 Task: Enable a logarithmic scale for the chart.
Action: Mouse moved to (189, 369)
Screenshot: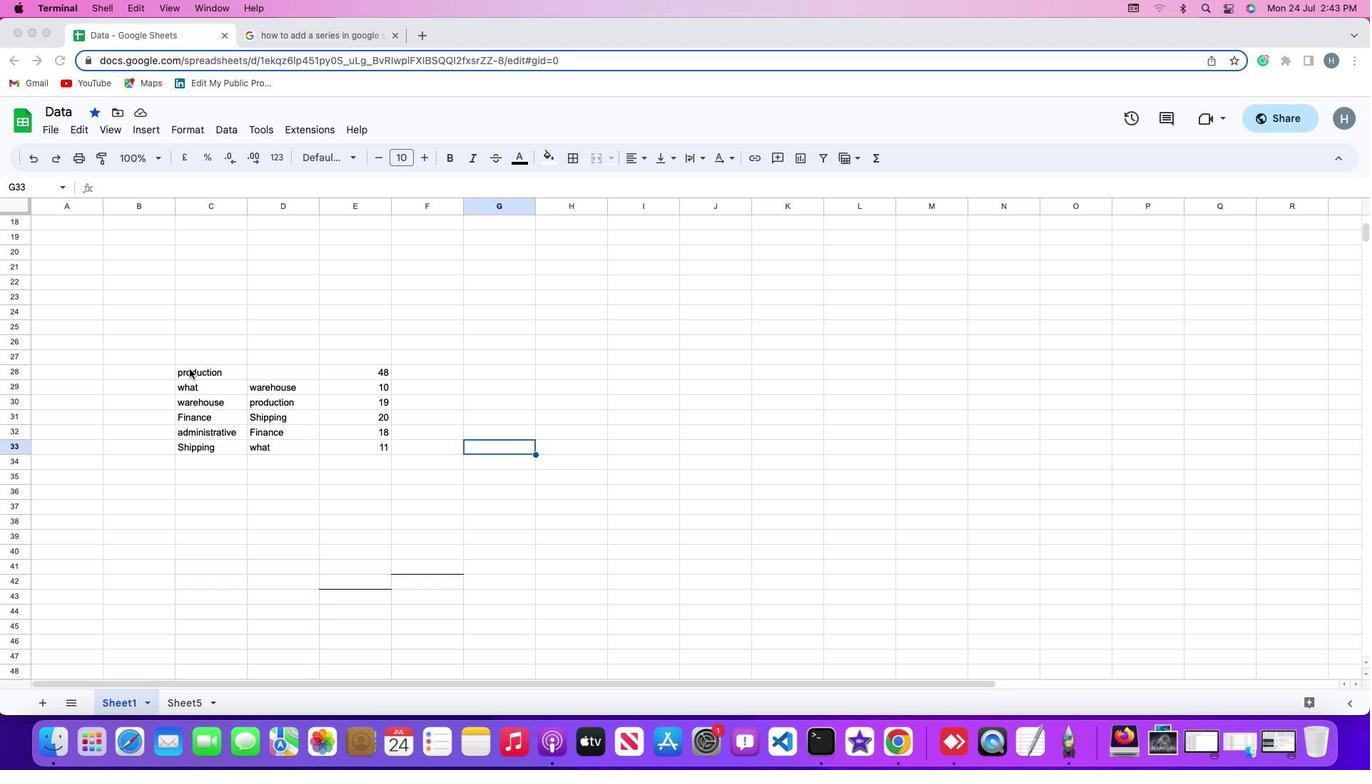 
Action: Mouse pressed left at (189, 369)
Screenshot: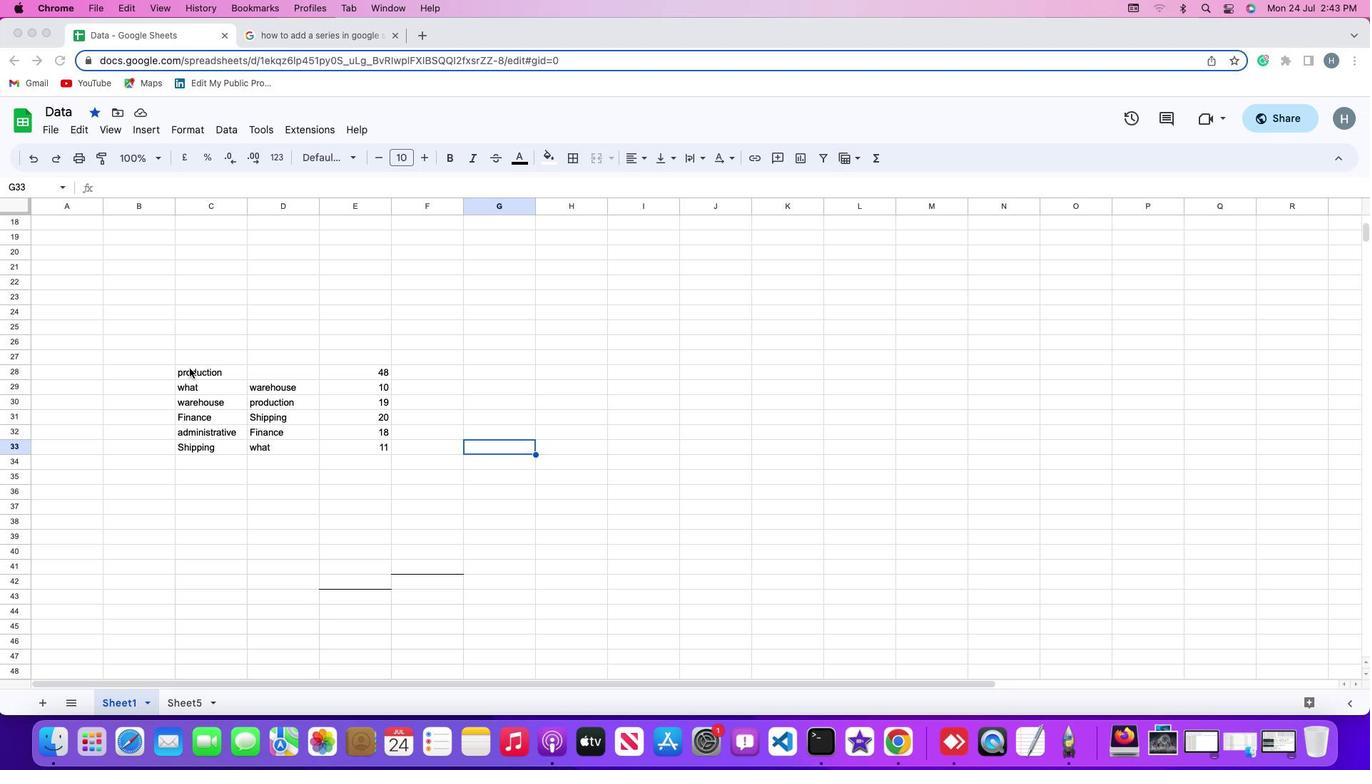 
Action: Mouse pressed left at (189, 369)
Screenshot: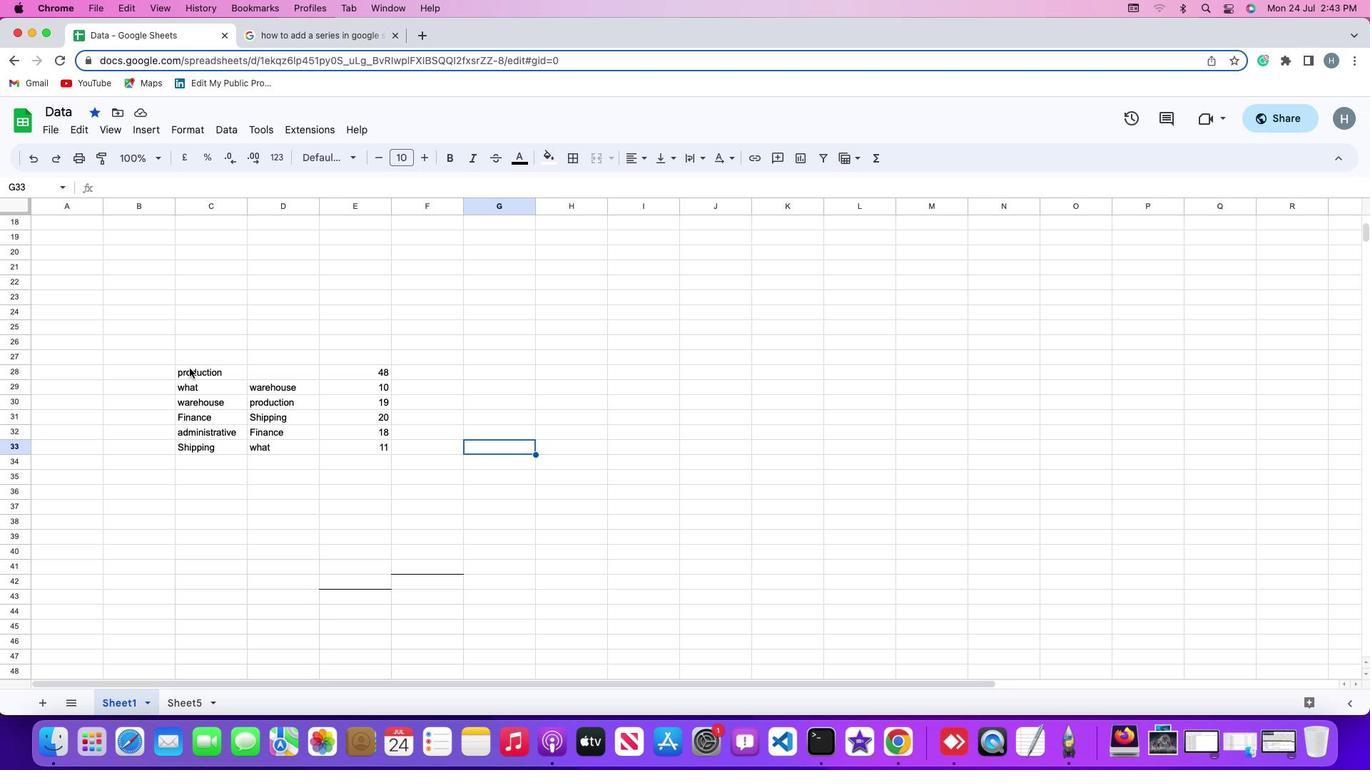 
Action: Mouse moved to (147, 122)
Screenshot: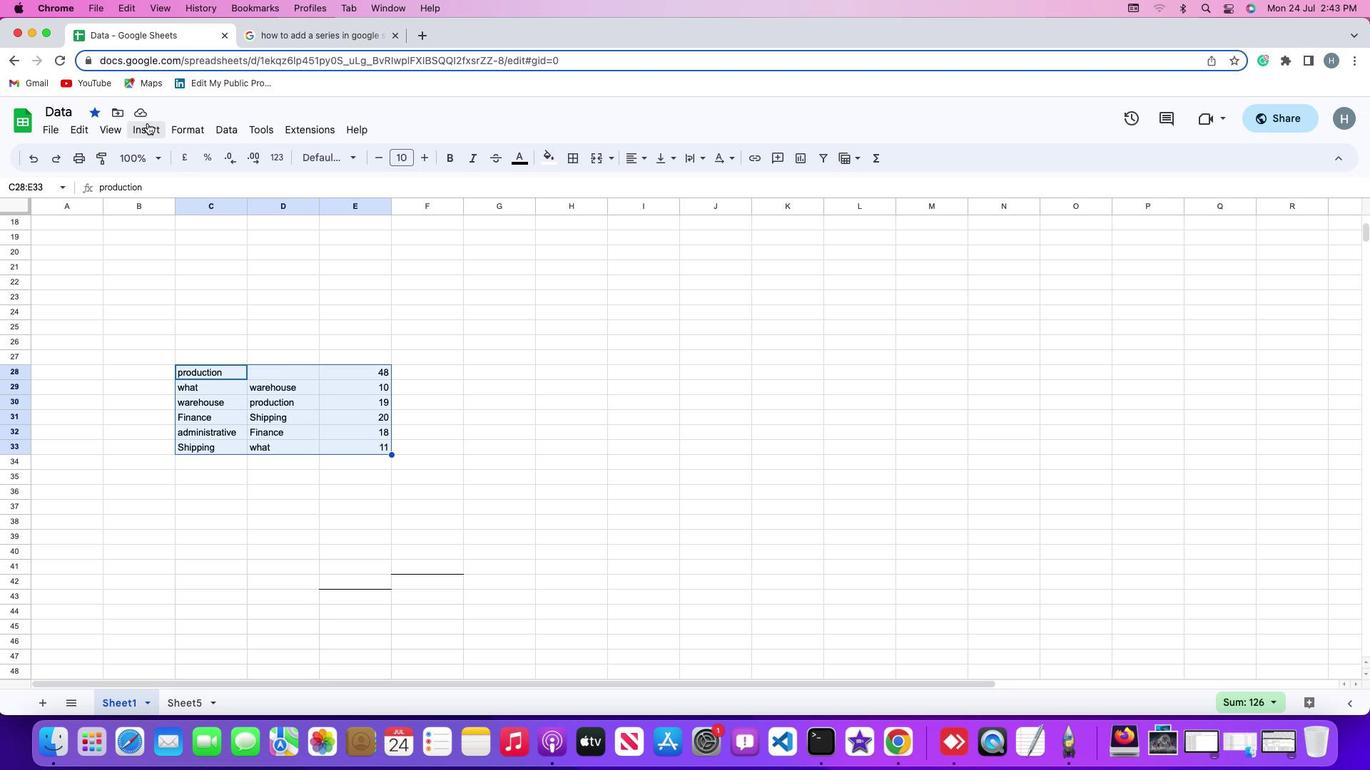 
Action: Mouse pressed left at (147, 122)
Screenshot: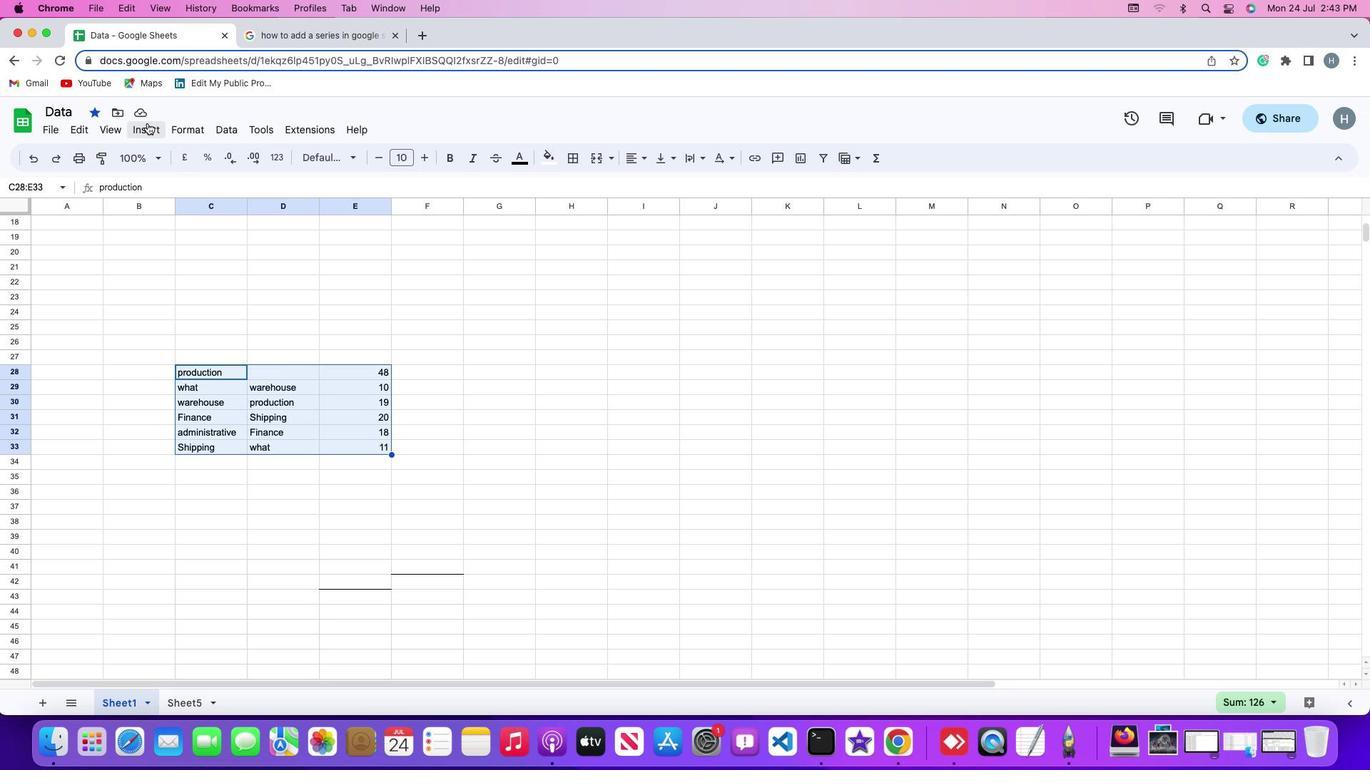 
Action: Mouse moved to (187, 254)
Screenshot: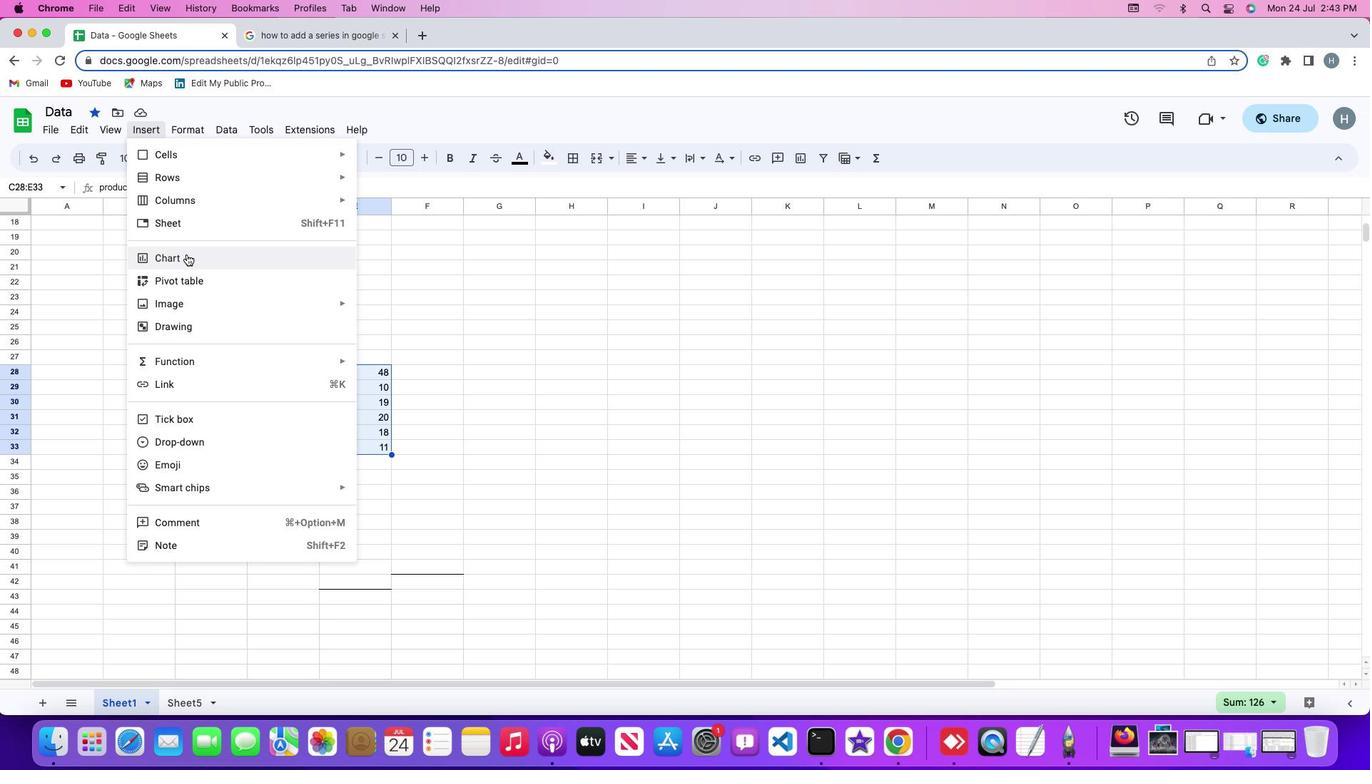 
Action: Mouse pressed left at (187, 254)
Screenshot: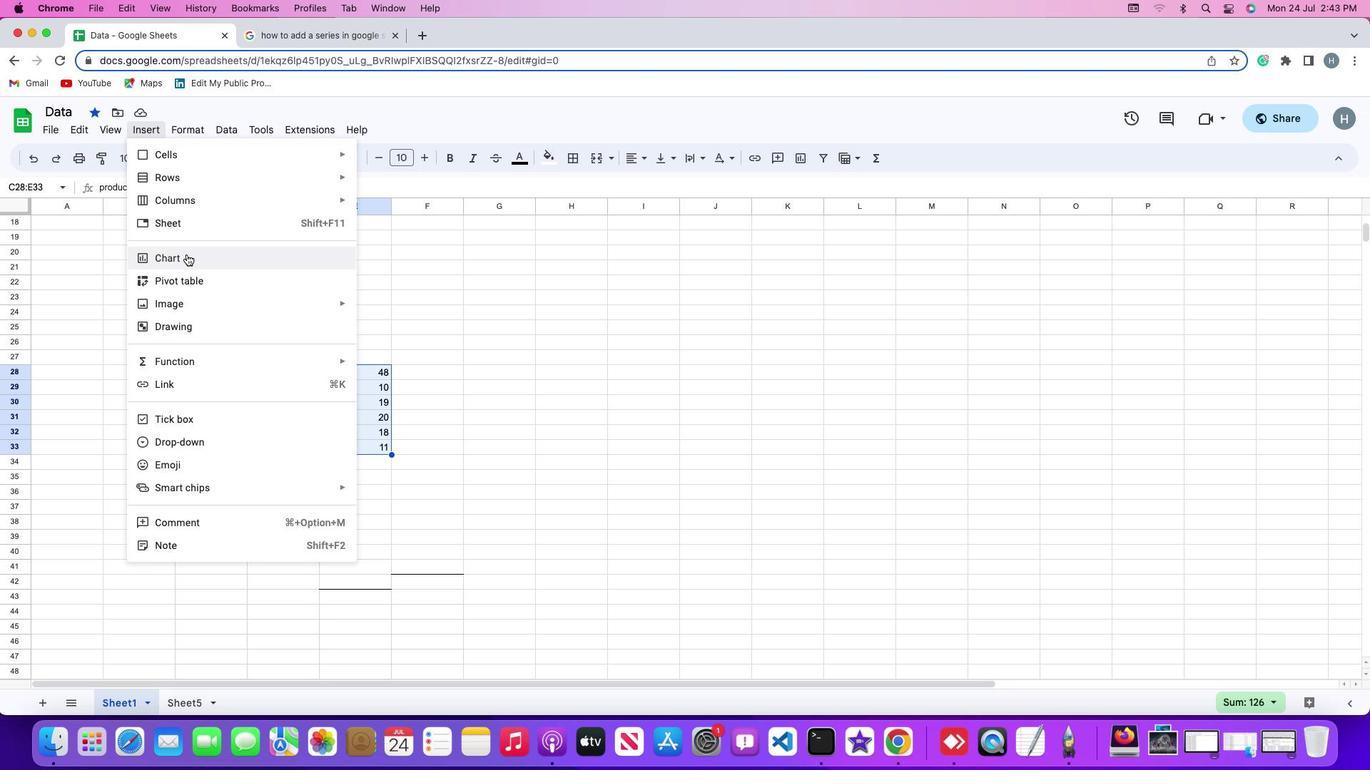 
Action: Mouse moved to (1292, 198)
Screenshot: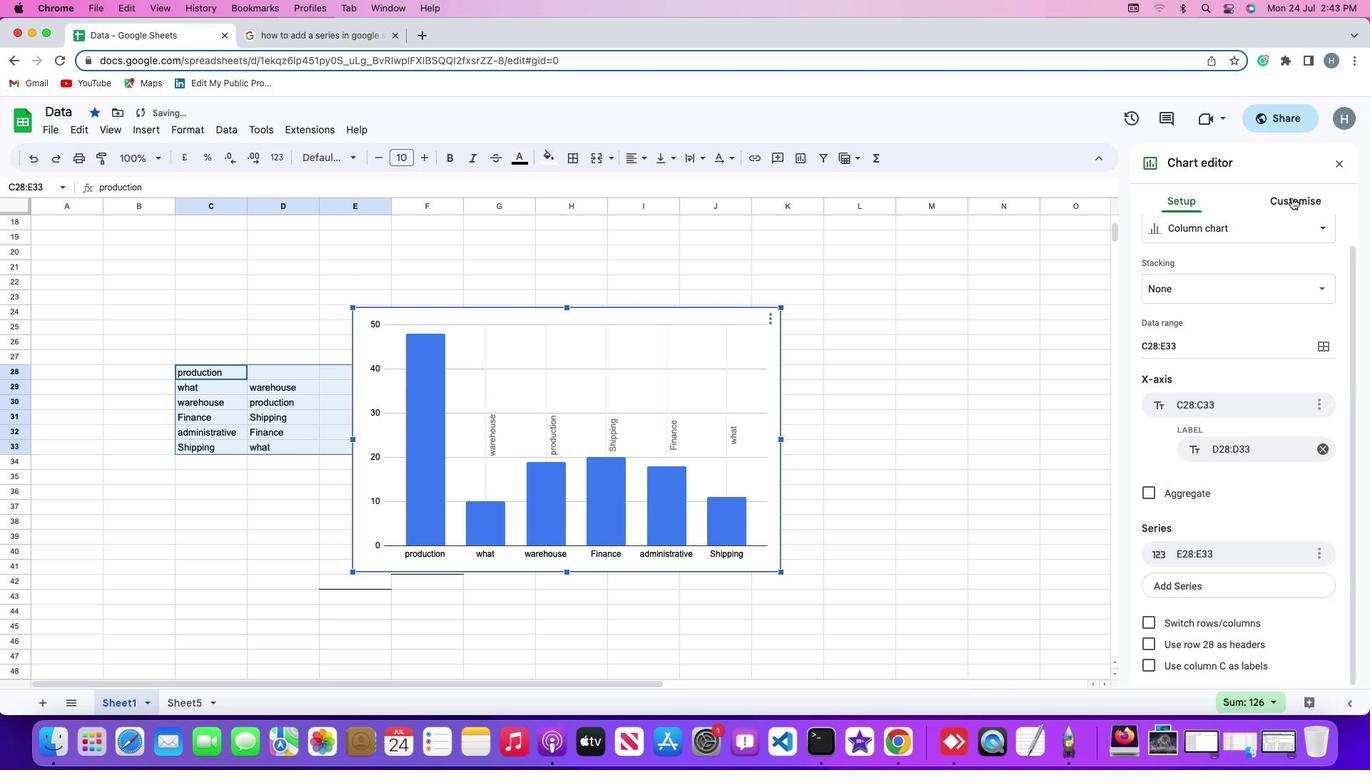 
Action: Mouse pressed left at (1292, 198)
Screenshot: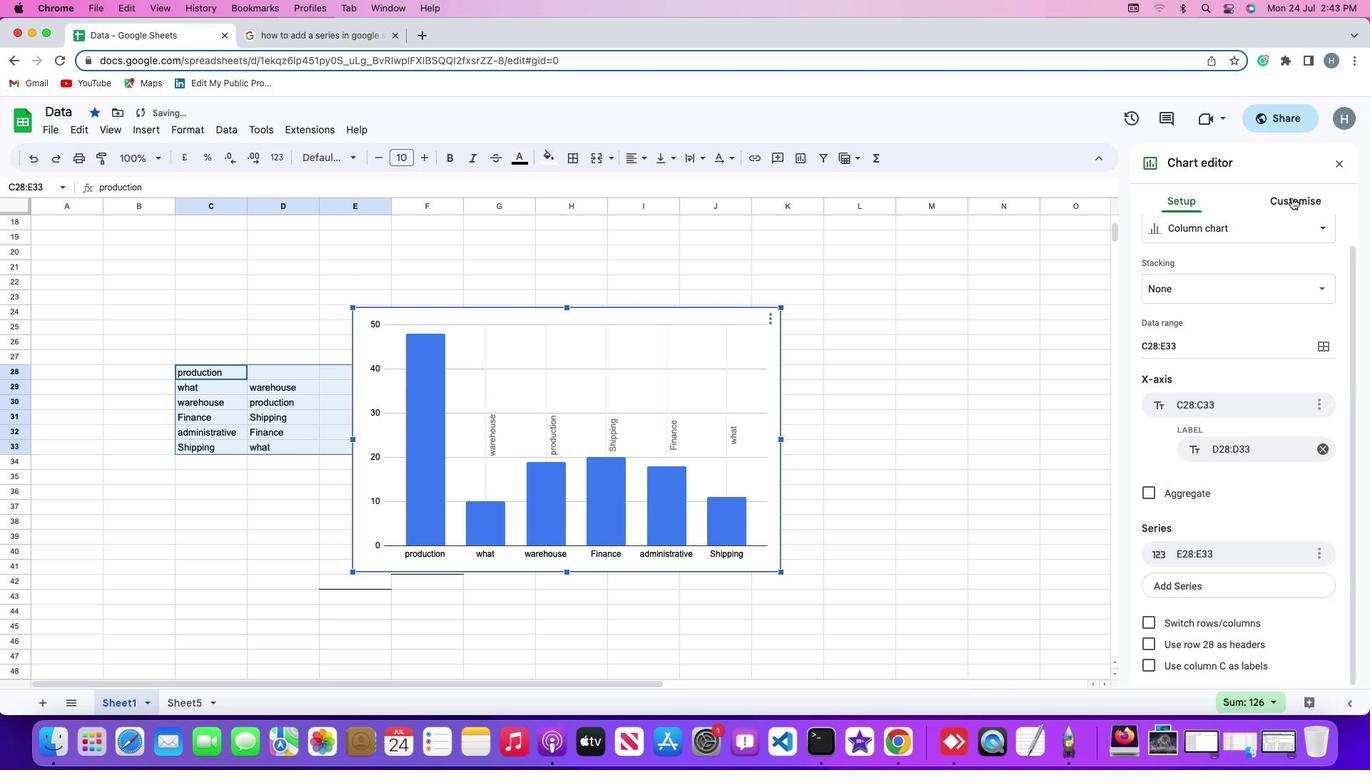 
Action: Mouse moved to (1194, 453)
Screenshot: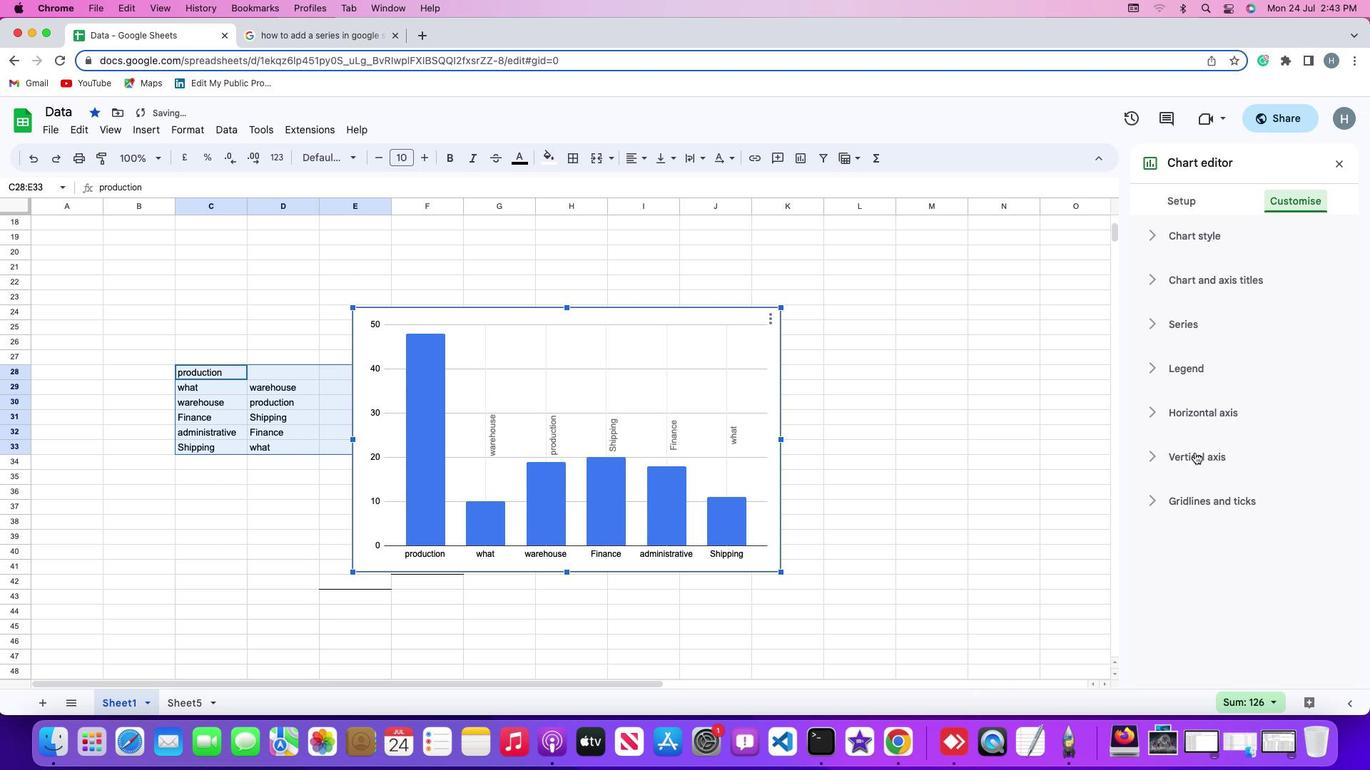
Action: Mouse pressed left at (1194, 453)
Screenshot: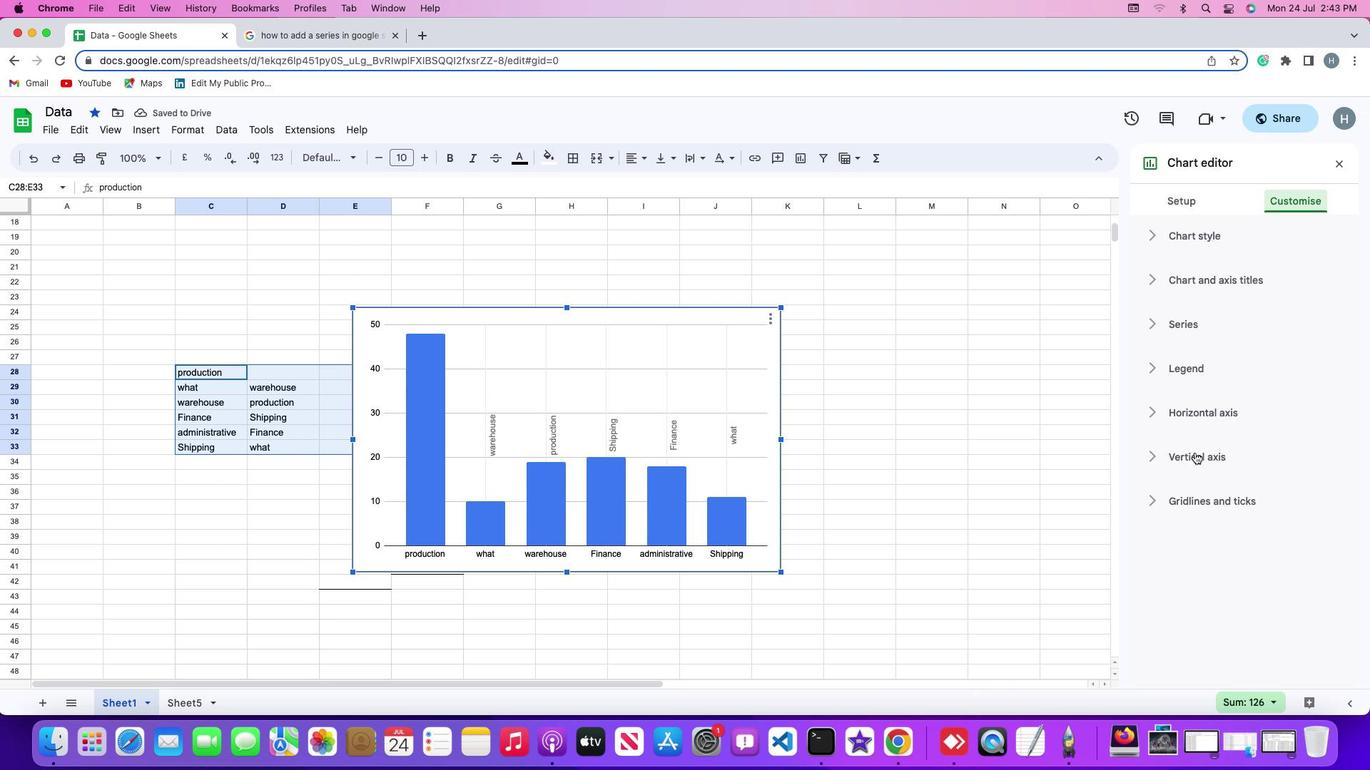 
Action: Mouse moved to (1195, 582)
Screenshot: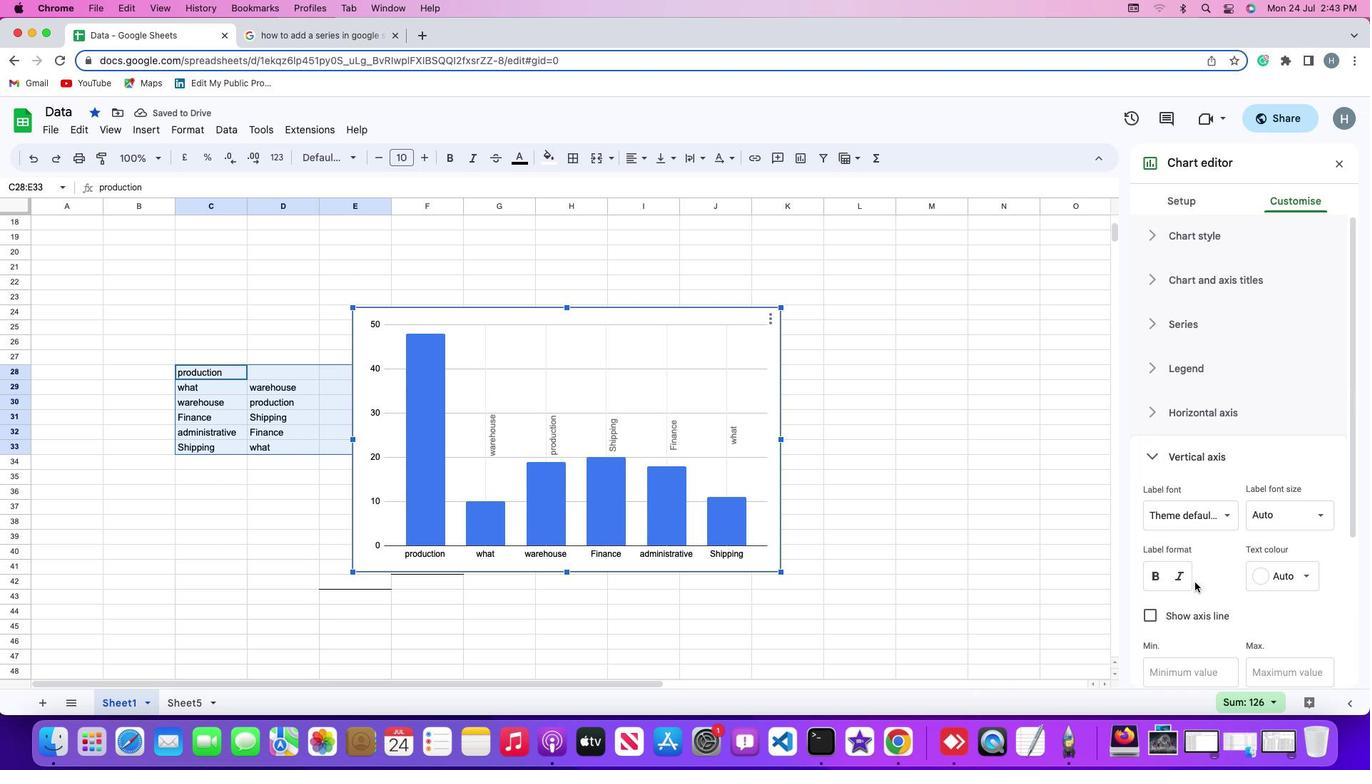 
Action: Mouse scrolled (1195, 582) with delta (0, 0)
Screenshot: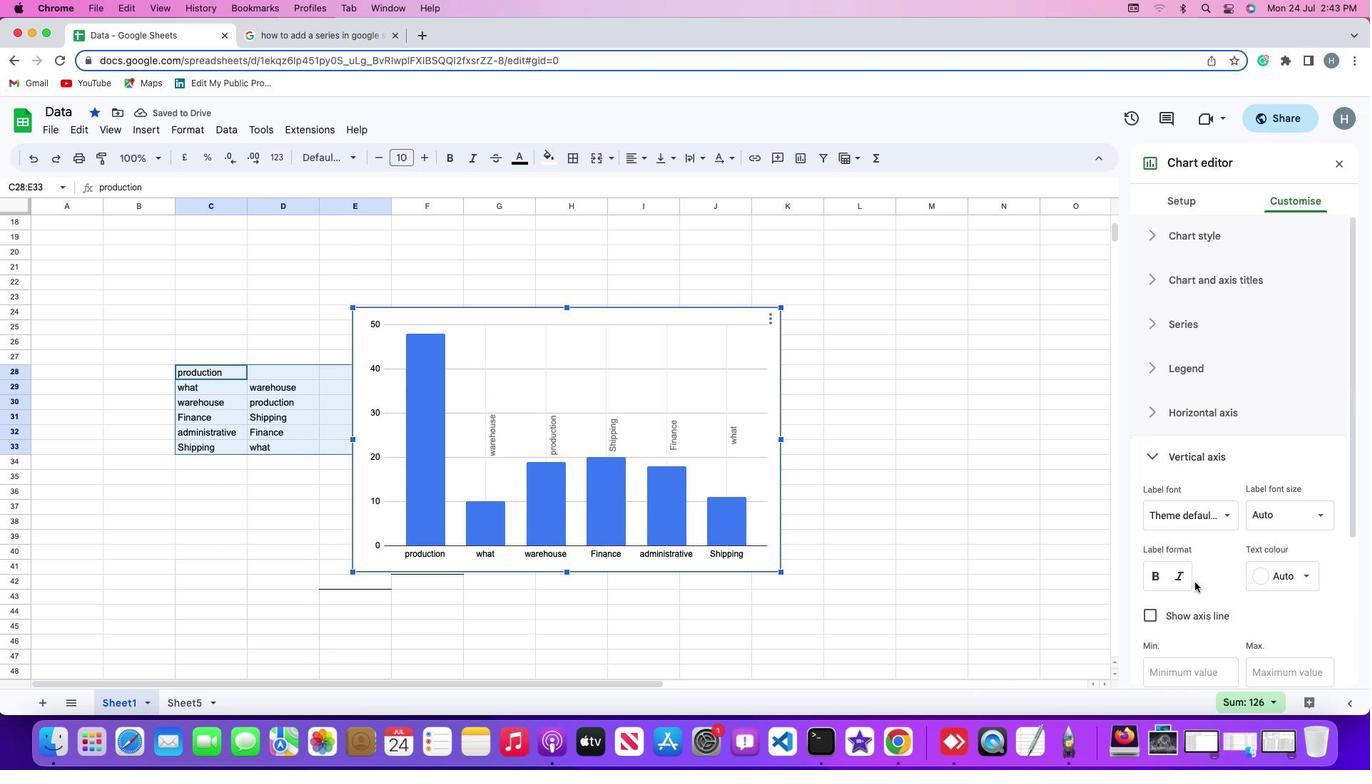 
Action: Mouse scrolled (1195, 582) with delta (0, 0)
Screenshot: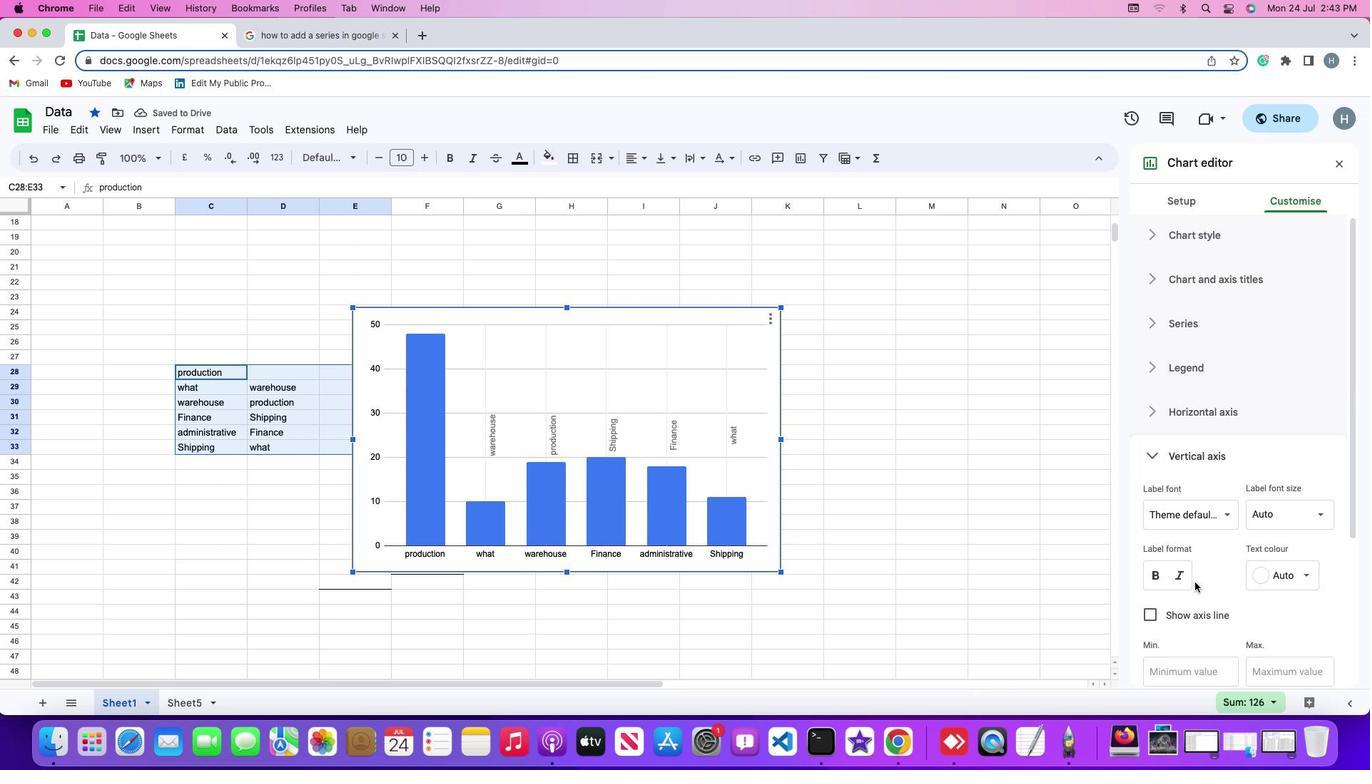 
Action: Mouse scrolled (1195, 582) with delta (0, -1)
Screenshot: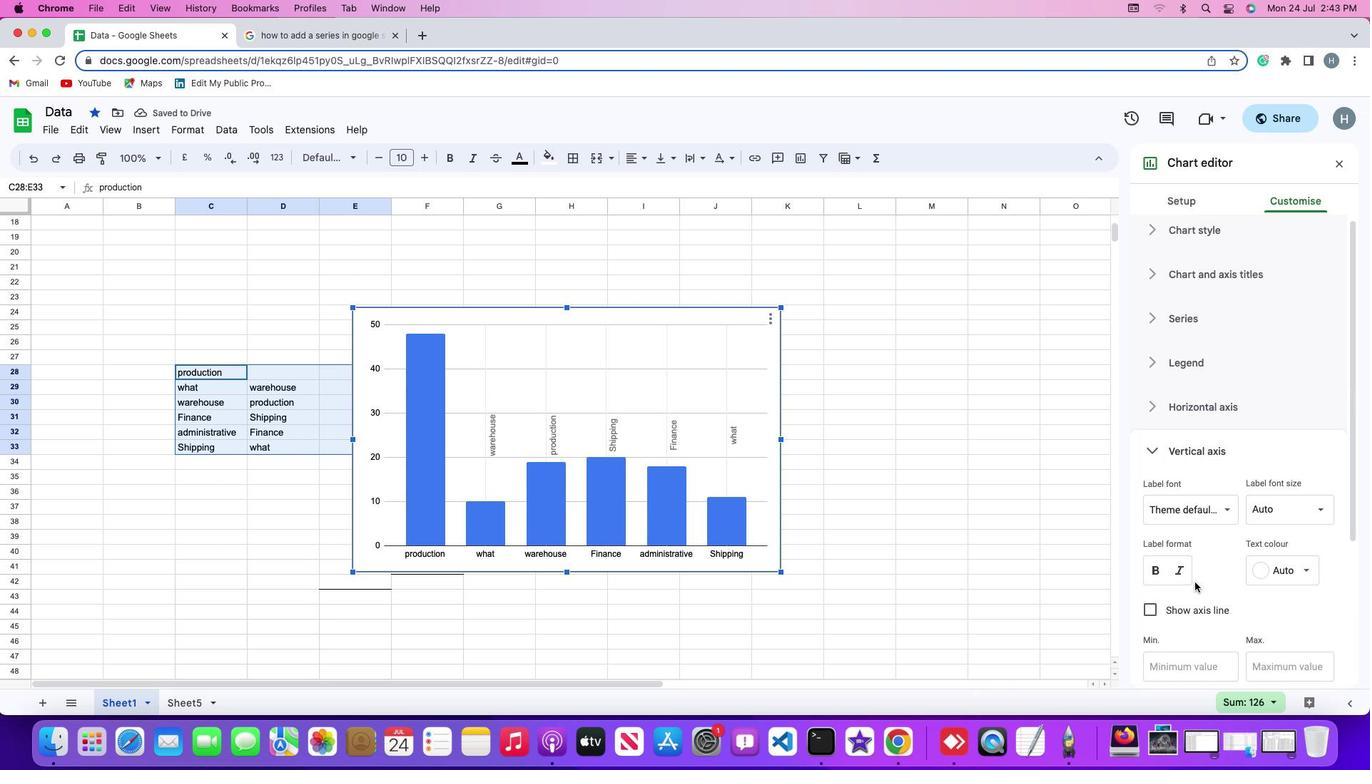 
Action: Mouse scrolled (1195, 582) with delta (0, 0)
Screenshot: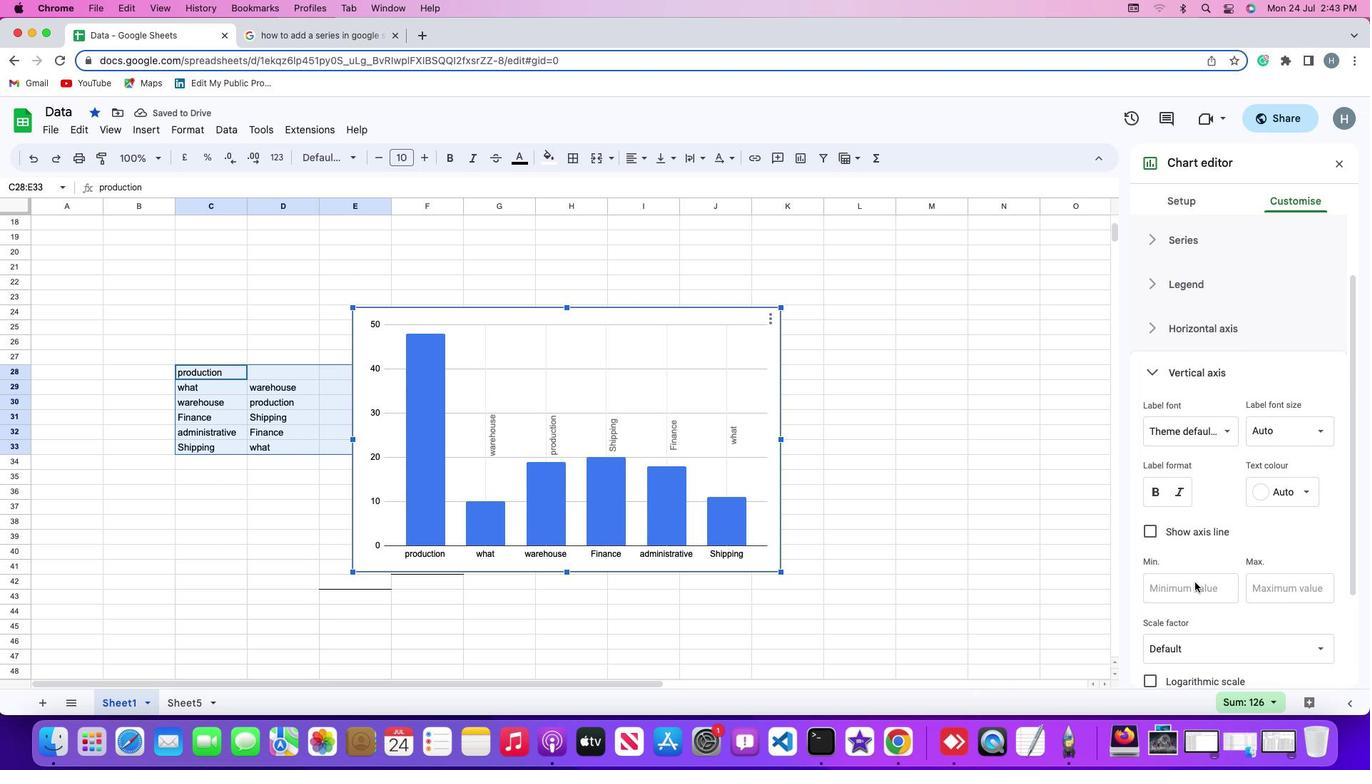 
Action: Mouse scrolled (1195, 582) with delta (0, 0)
Screenshot: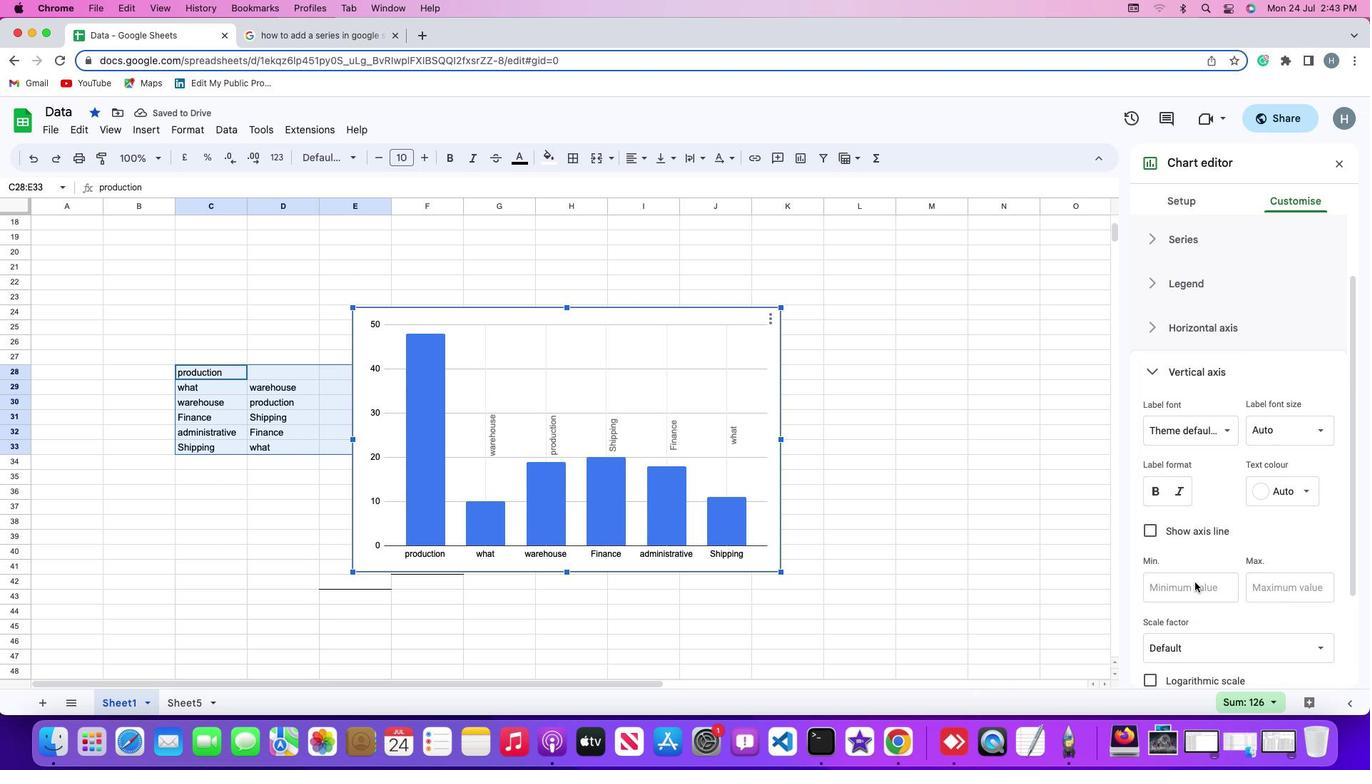 
Action: Mouse scrolled (1195, 582) with delta (0, -1)
Screenshot: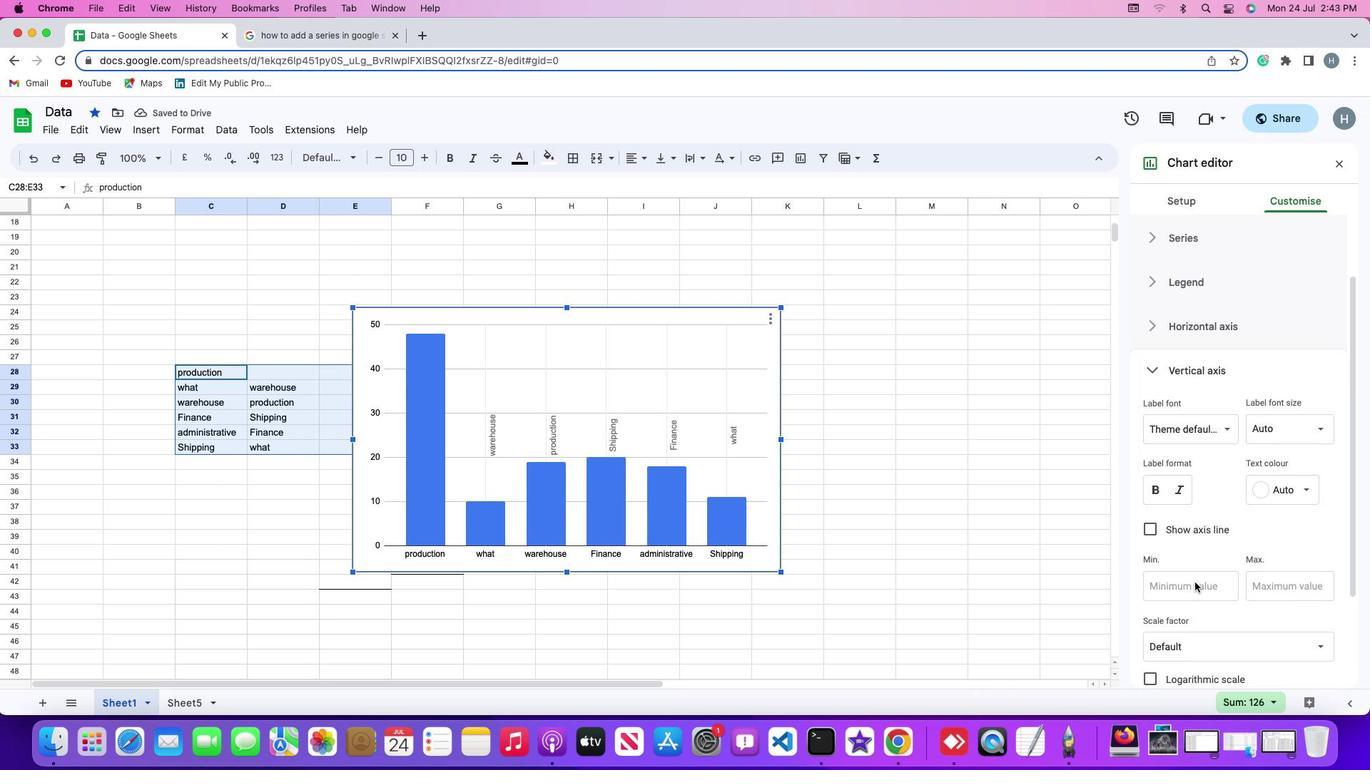 
Action: Mouse scrolled (1195, 582) with delta (0, -2)
Screenshot: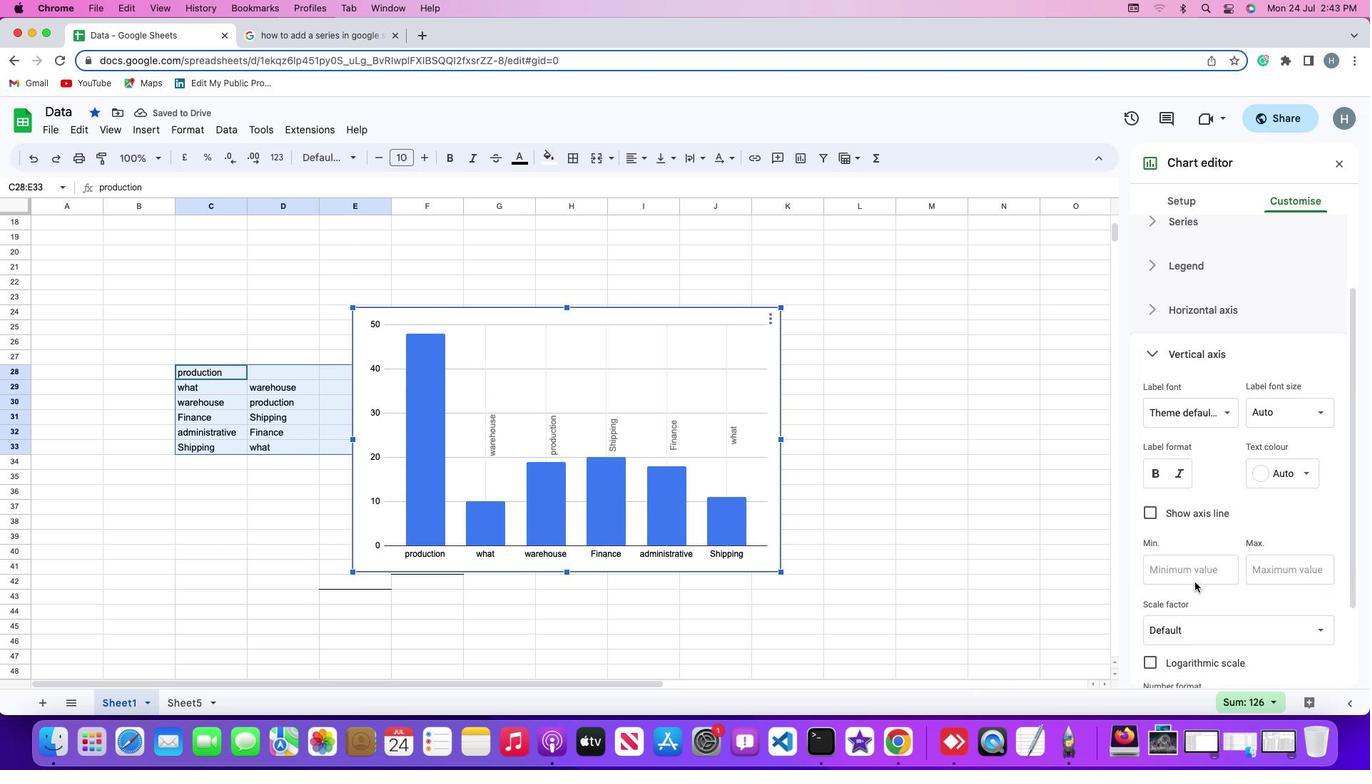 
Action: Mouse scrolled (1195, 582) with delta (0, 0)
Screenshot: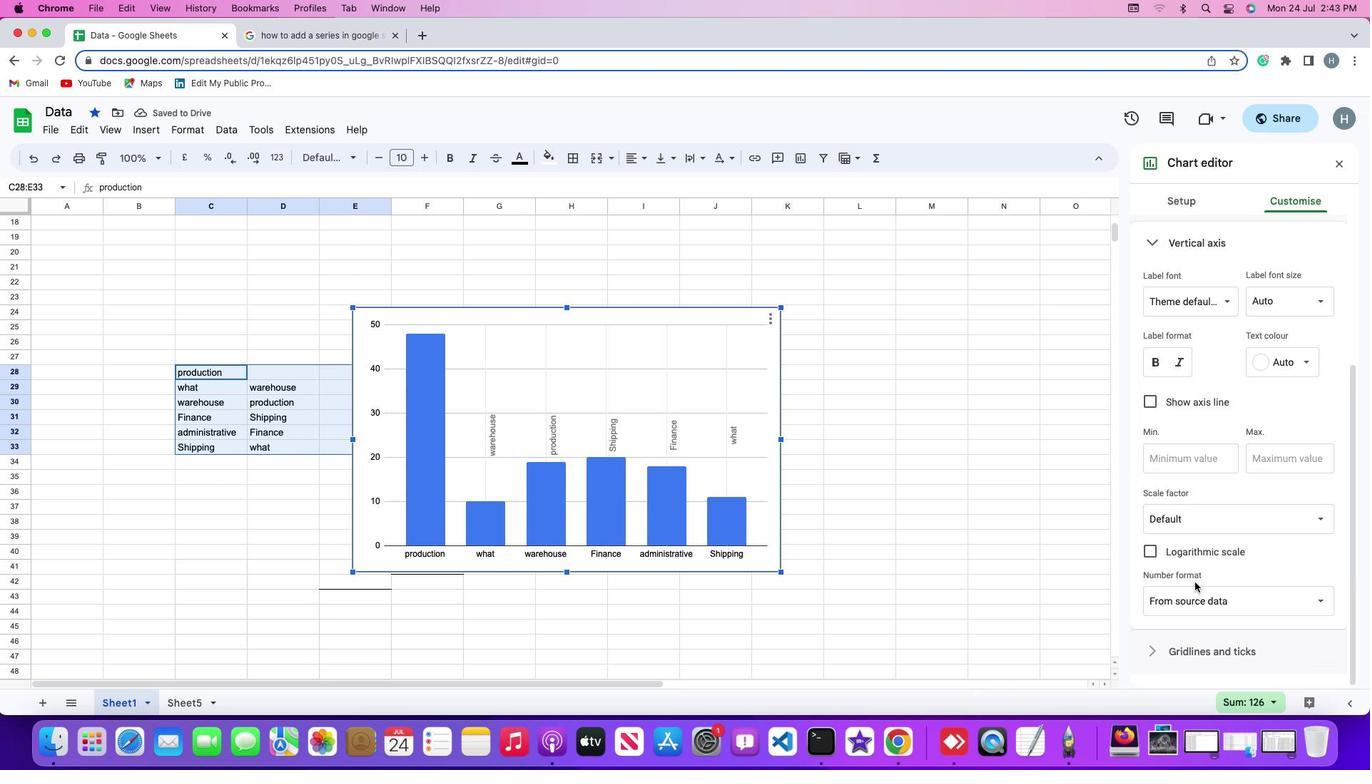 
Action: Mouse scrolled (1195, 582) with delta (0, 0)
Screenshot: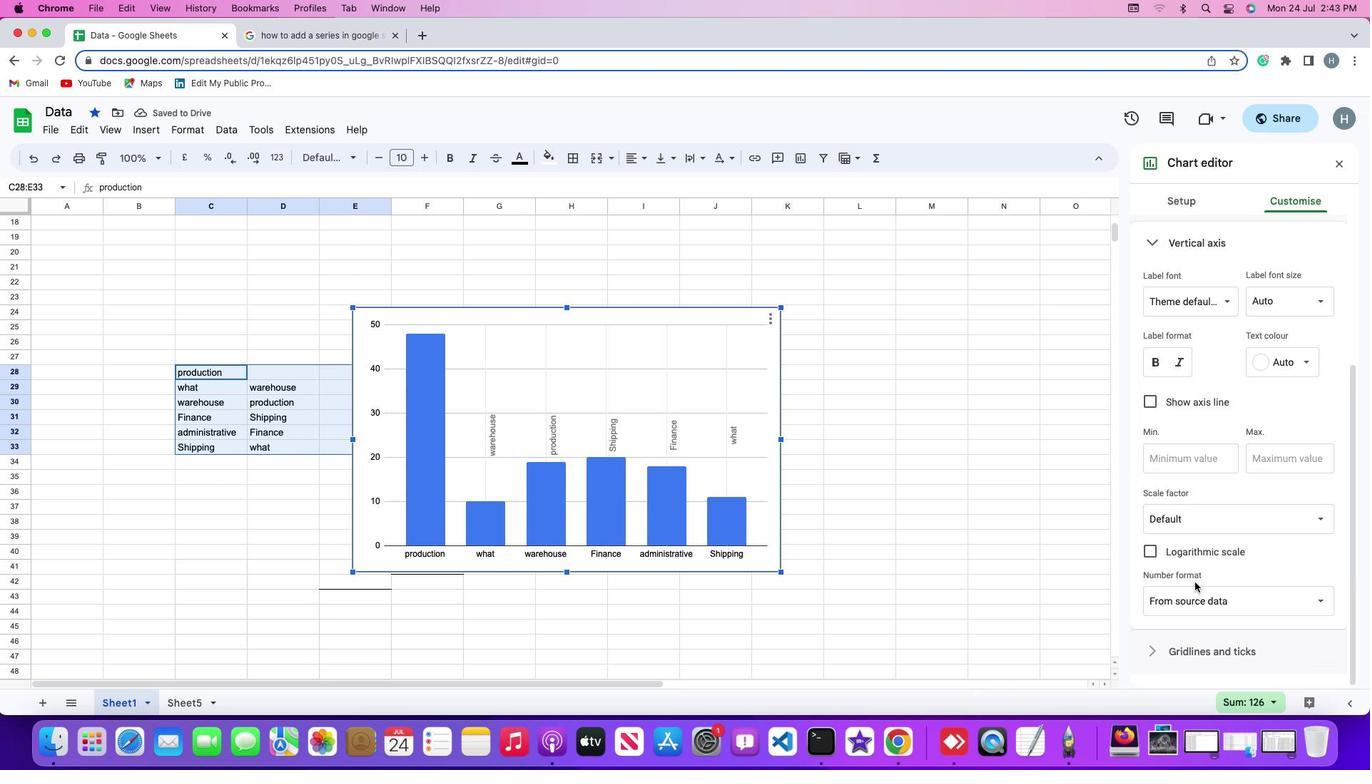 
Action: Mouse scrolled (1195, 582) with delta (0, 0)
Screenshot: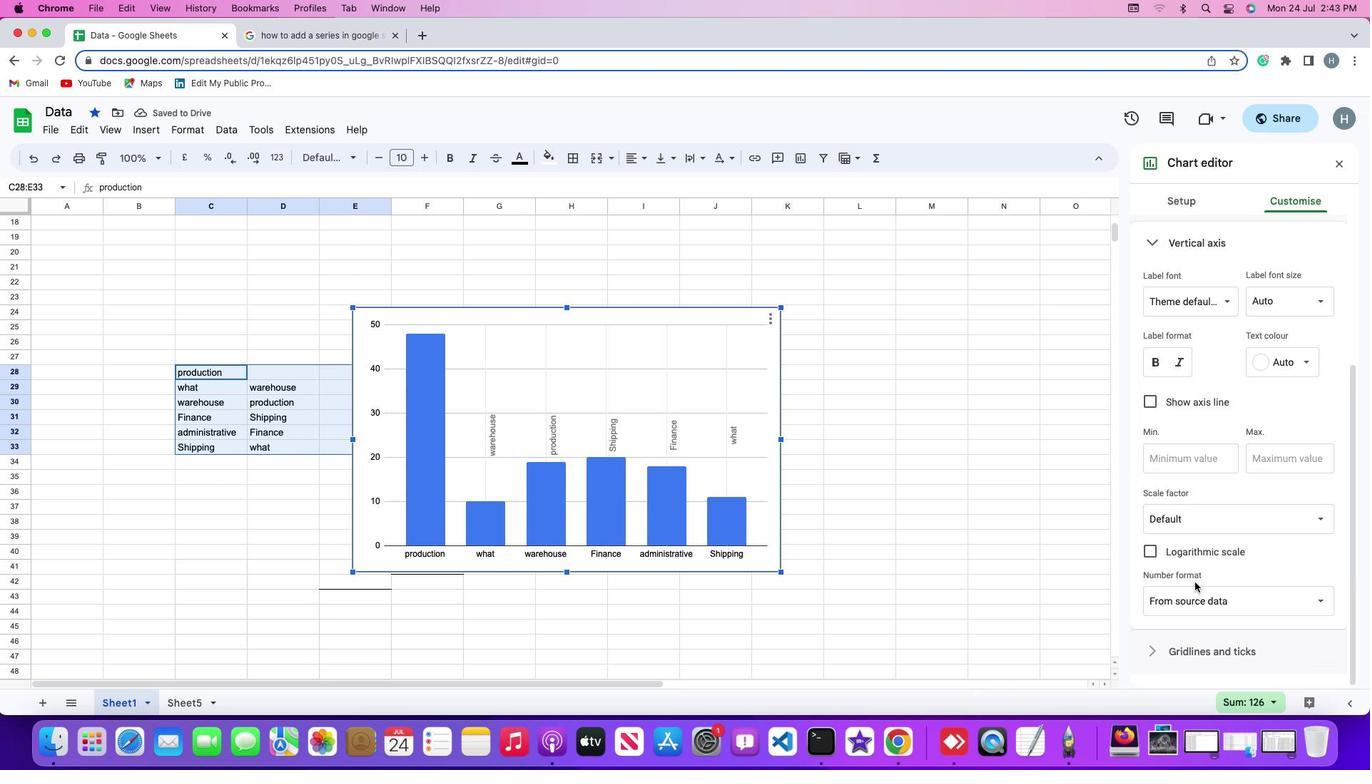 
Action: Mouse moved to (1149, 549)
Screenshot: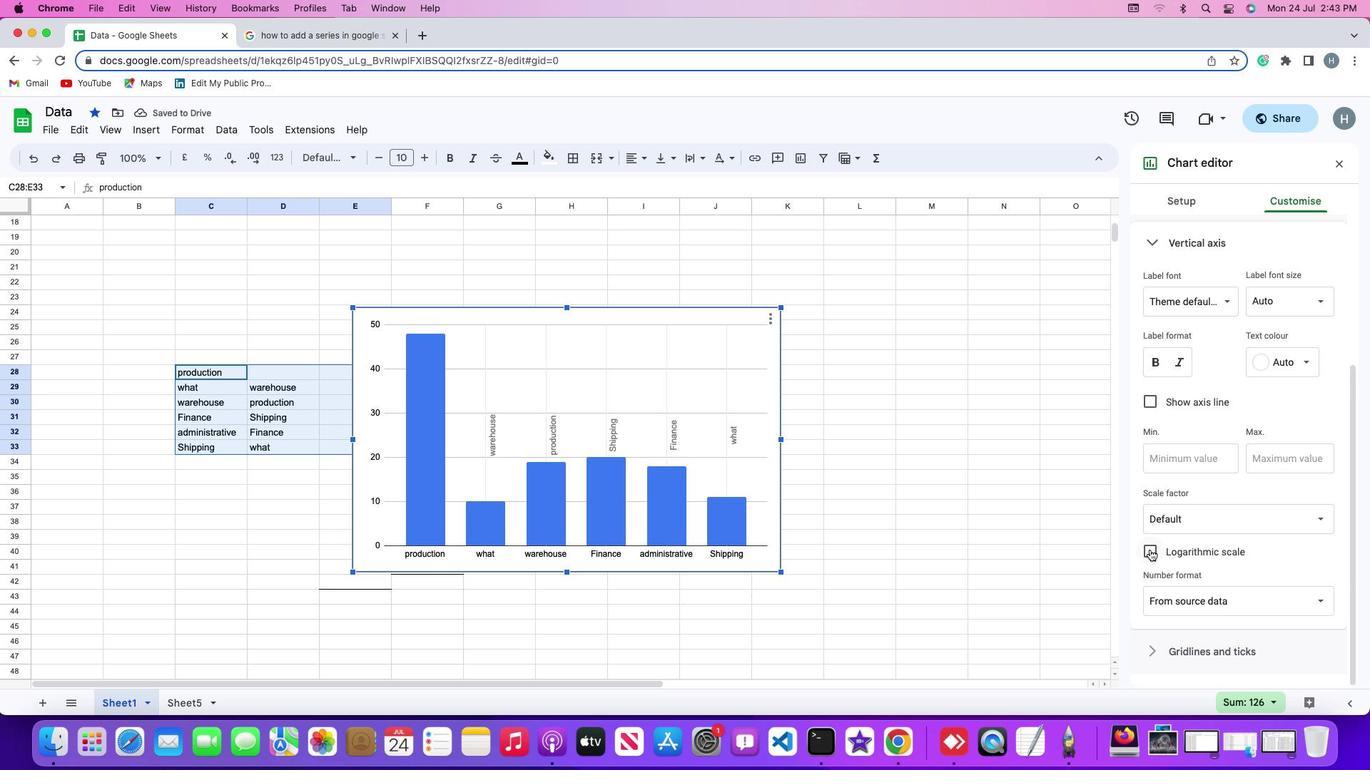 
Action: Mouse pressed left at (1149, 549)
Screenshot: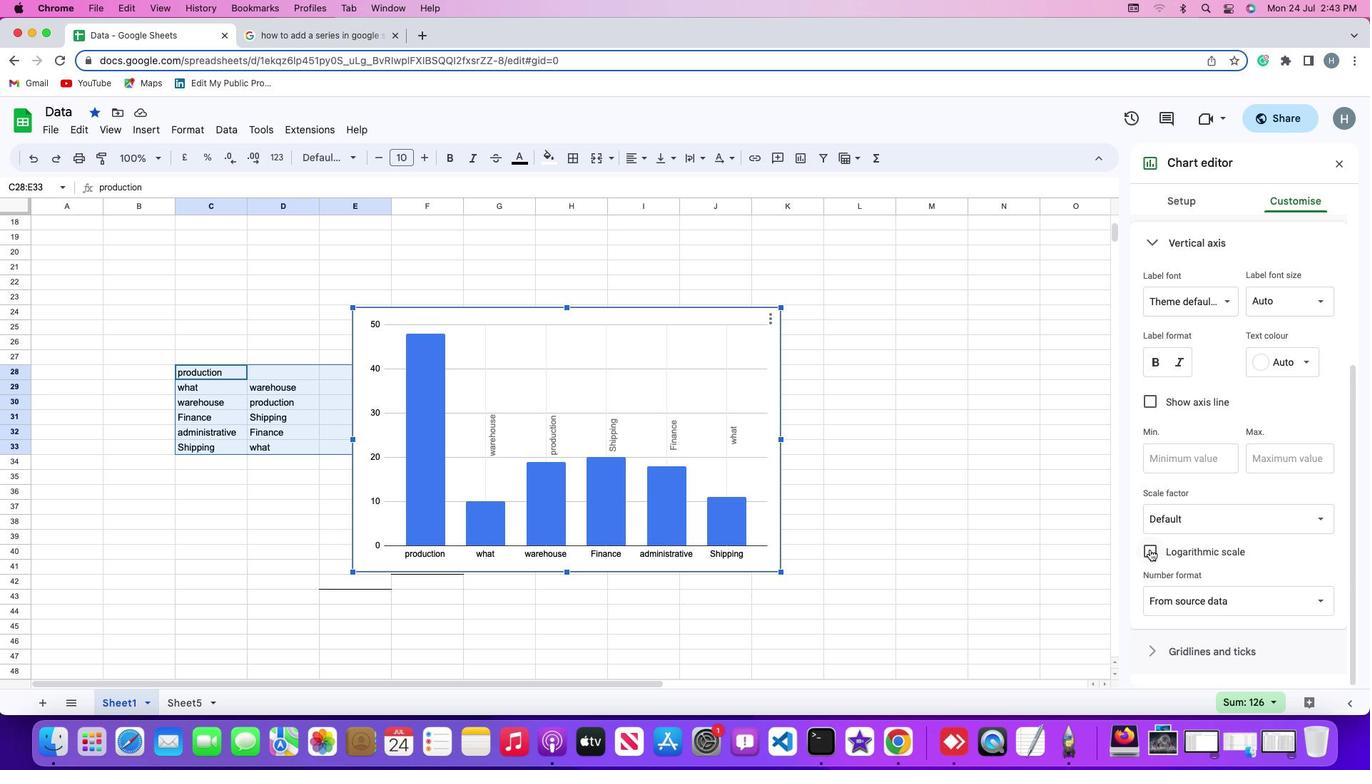 
Action: Mouse moved to (1007, 522)
Screenshot: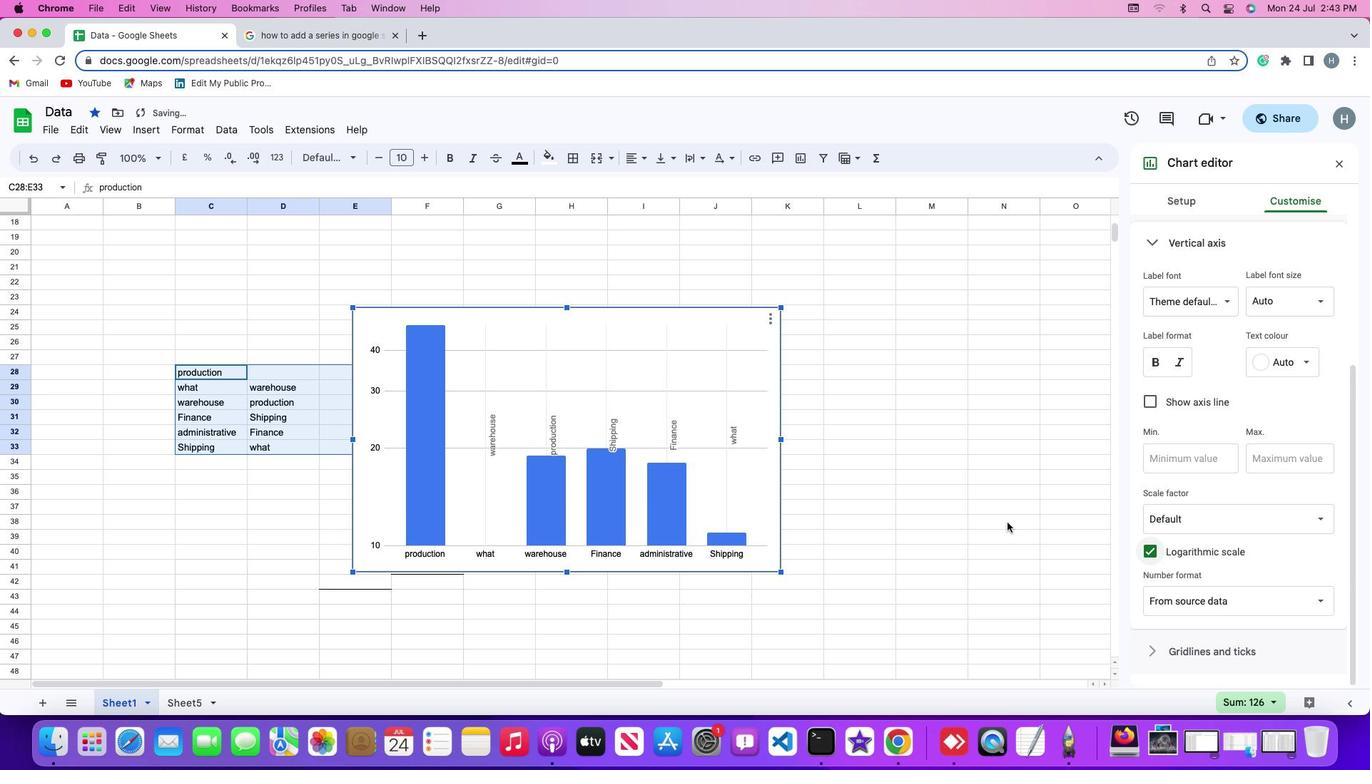 
